 Task: Select the current location as Grand Staircase-Escalante National Monument, Utah, United States . Now zoom + , and verify the location . Show zoom slider
Action: Mouse moved to (108, 54)
Screenshot: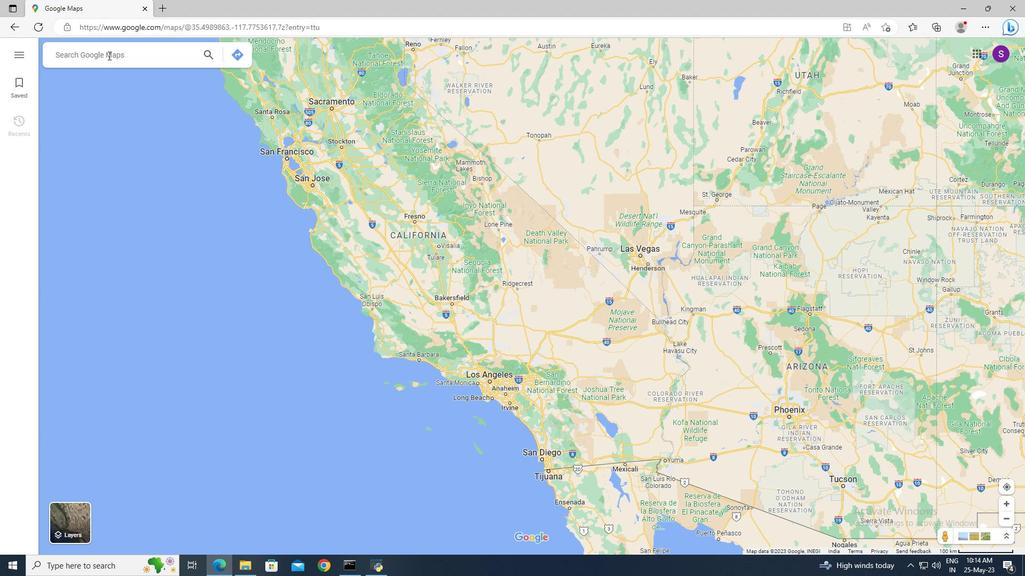 
Action: Mouse pressed left at (108, 54)
Screenshot: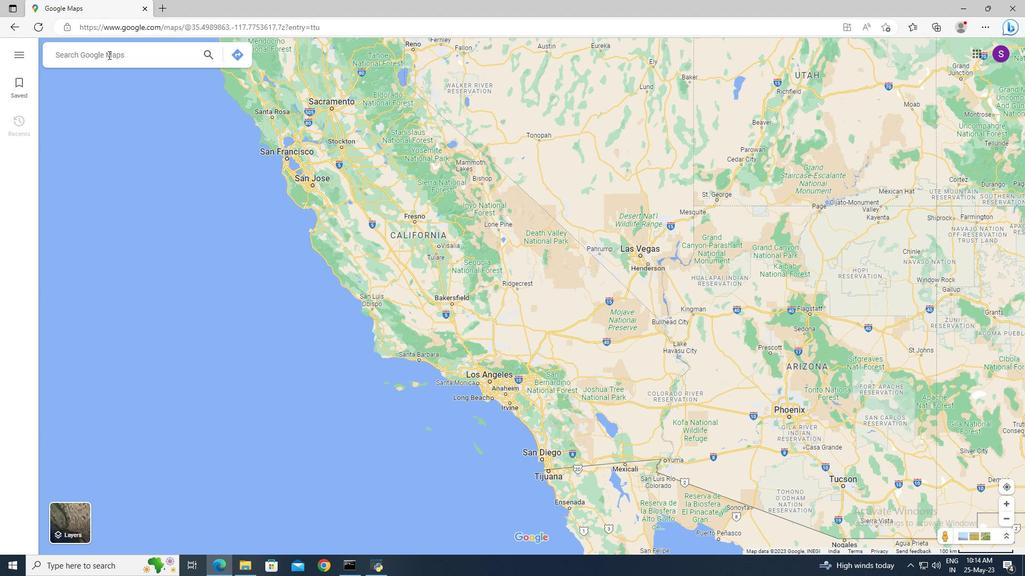 
Action: Key pressed <Key.shift>Grand<Key.space><Key.shift_r>Staircase-<Key.shift><Key.shift><Key.shift>Es
Screenshot: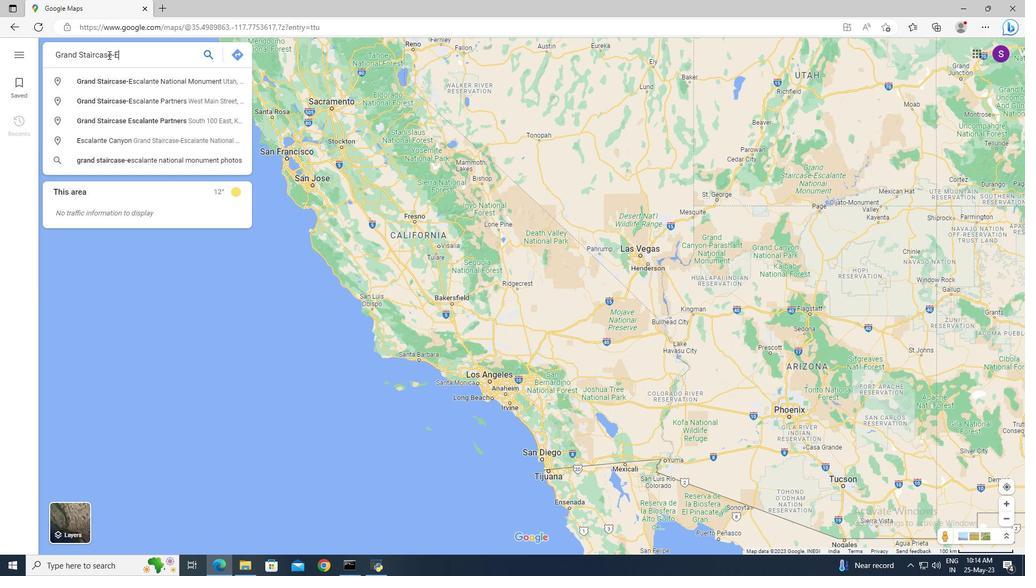 
Action: Mouse moved to (115, 77)
Screenshot: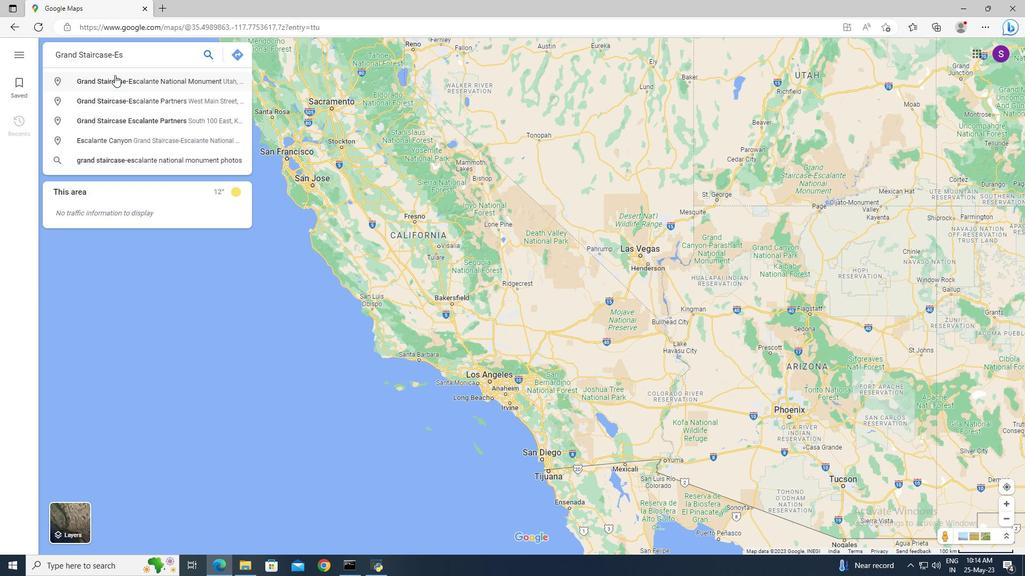 
Action: Mouse pressed left at (115, 77)
Screenshot: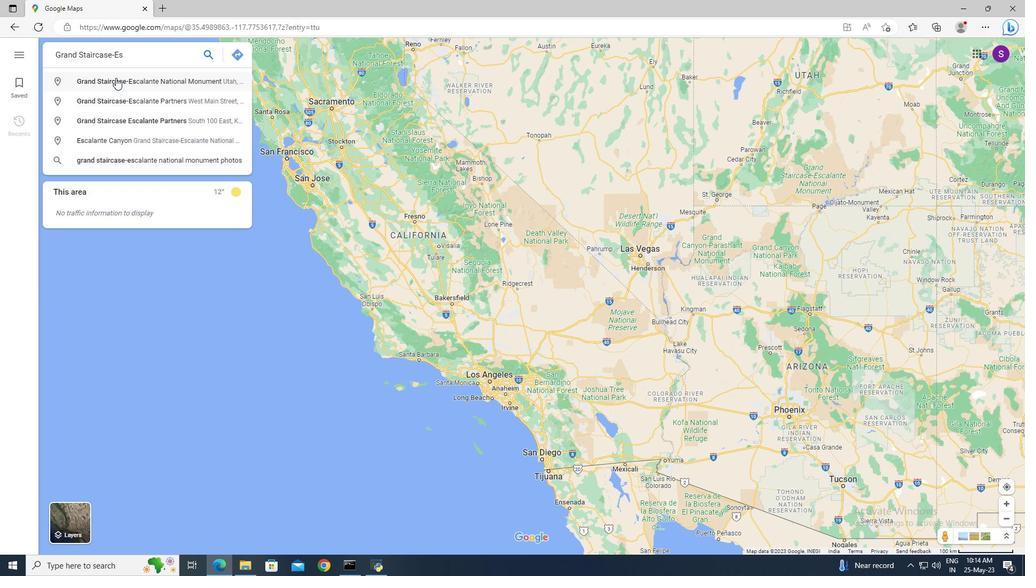 
Action: Mouse moved to (1006, 502)
Screenshot: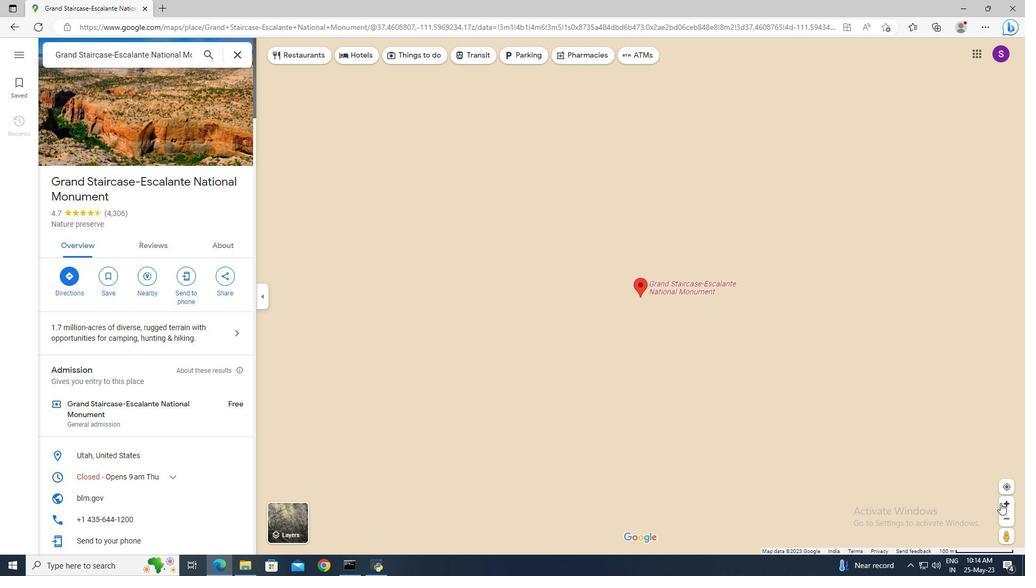 
Action: Mouse pressed left at (1006, 502)
Screenshot: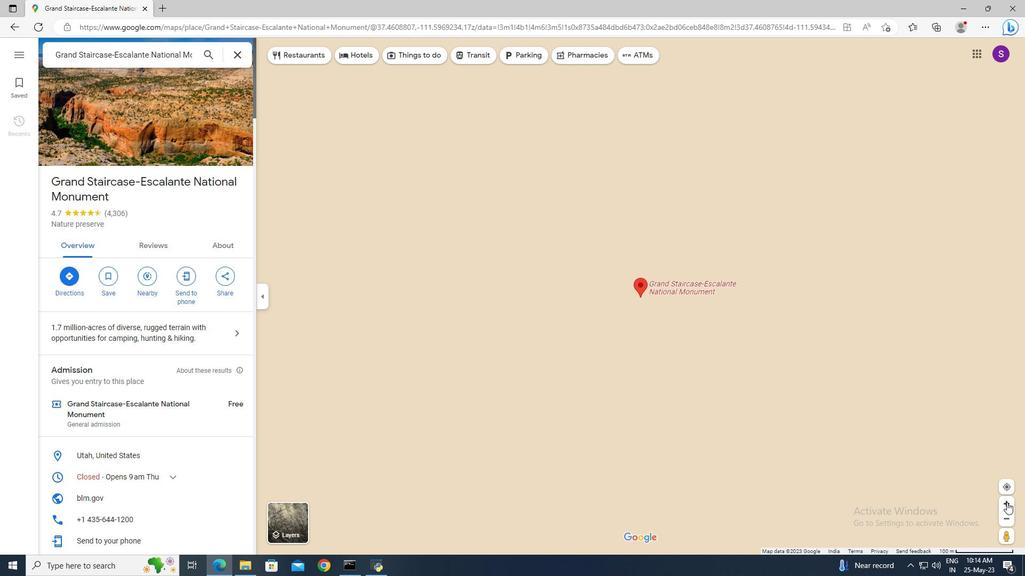
Action: Mouse pressed left at (1006, 502)
Screenshot: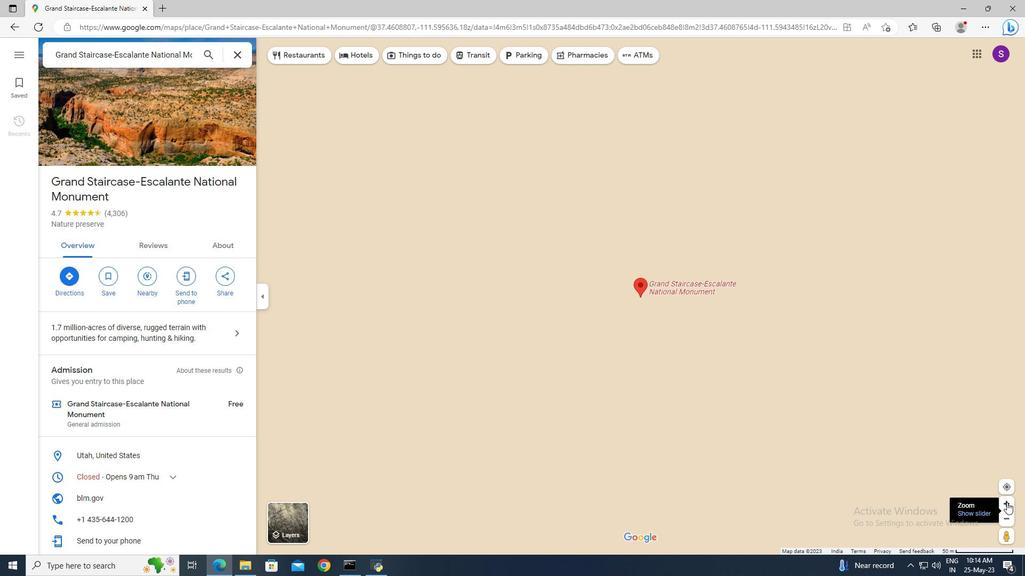 
Action: Mouse pressed left at (1006, 502)
Screenshot: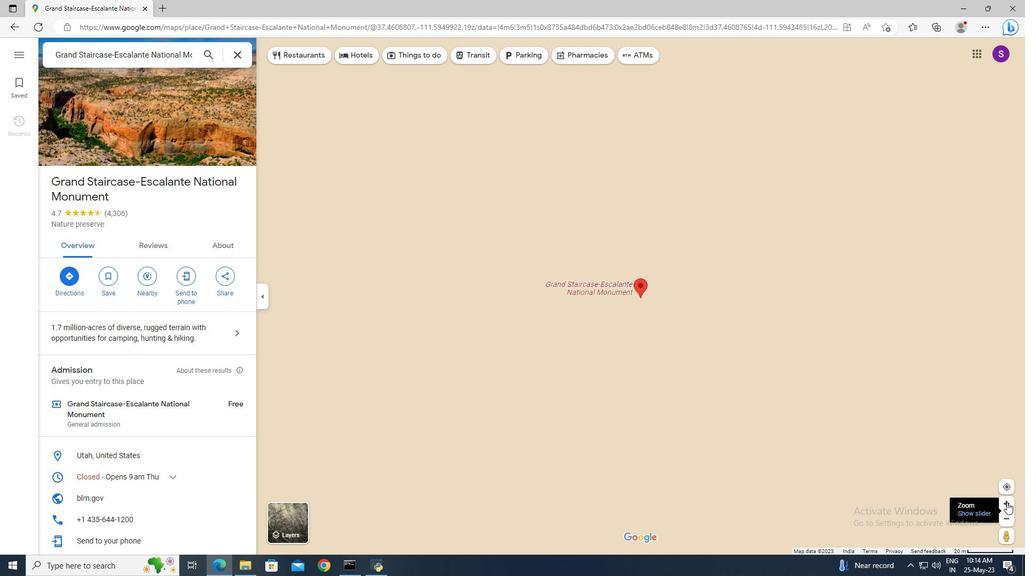 
Action: Mouse pressed left at (1006, 502)
Screenshot: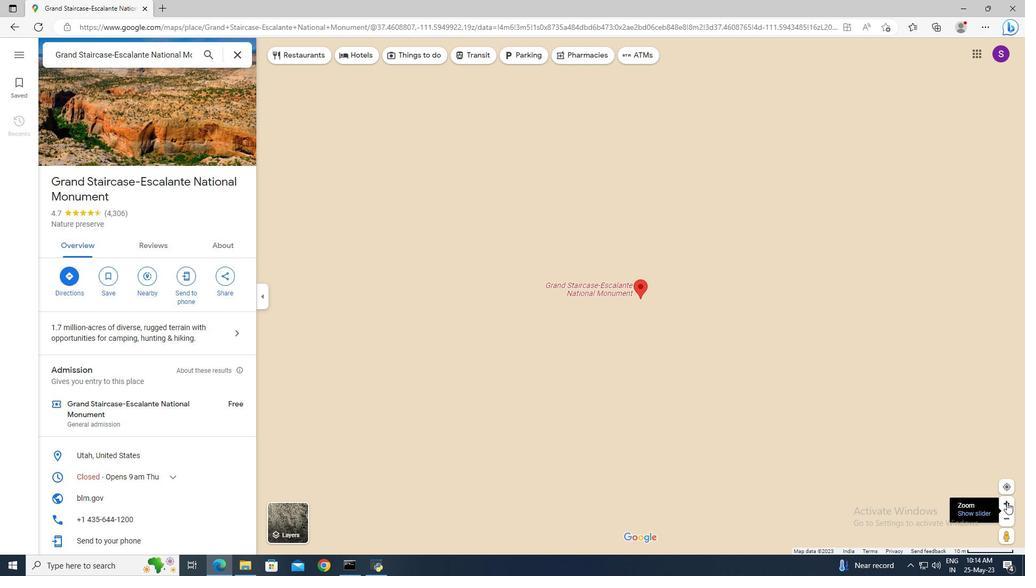 
Action: Mouse pressed left at (1006, 502)
Screenshot: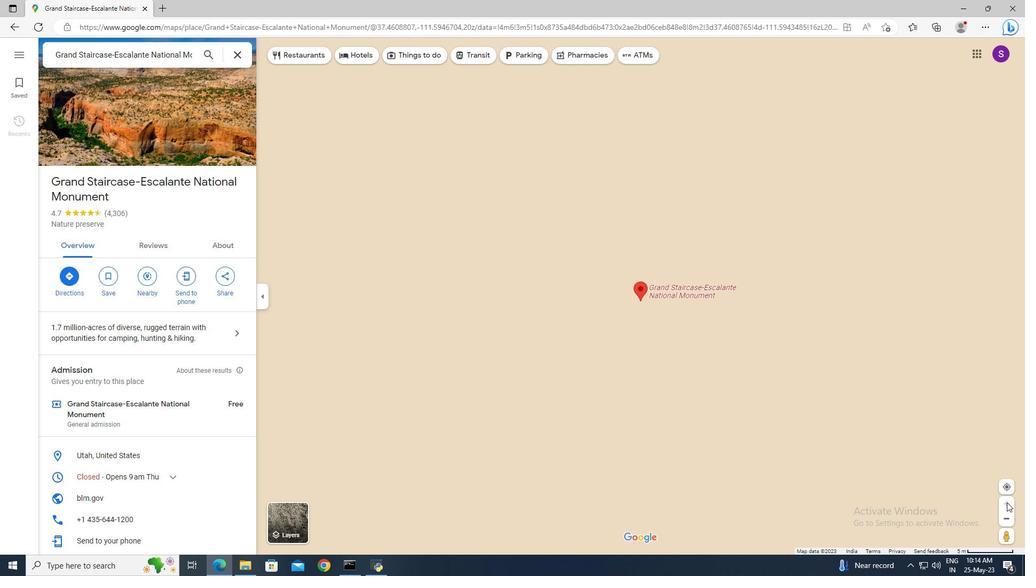 
Action: Mouse moved to (1005, 520)
Screenshot: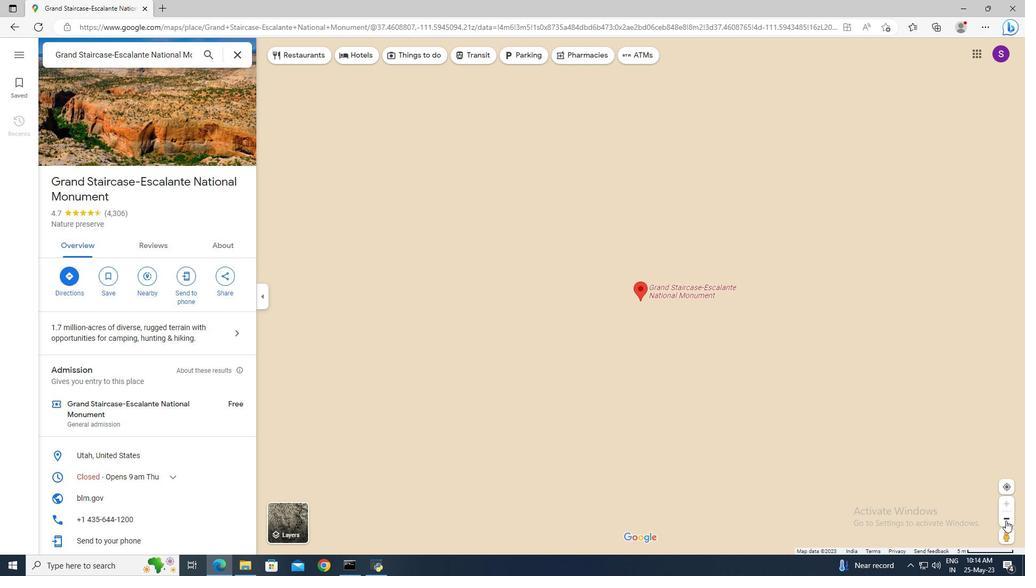 
Action: Mouse pressed left at (1005, 520)
Screenshot: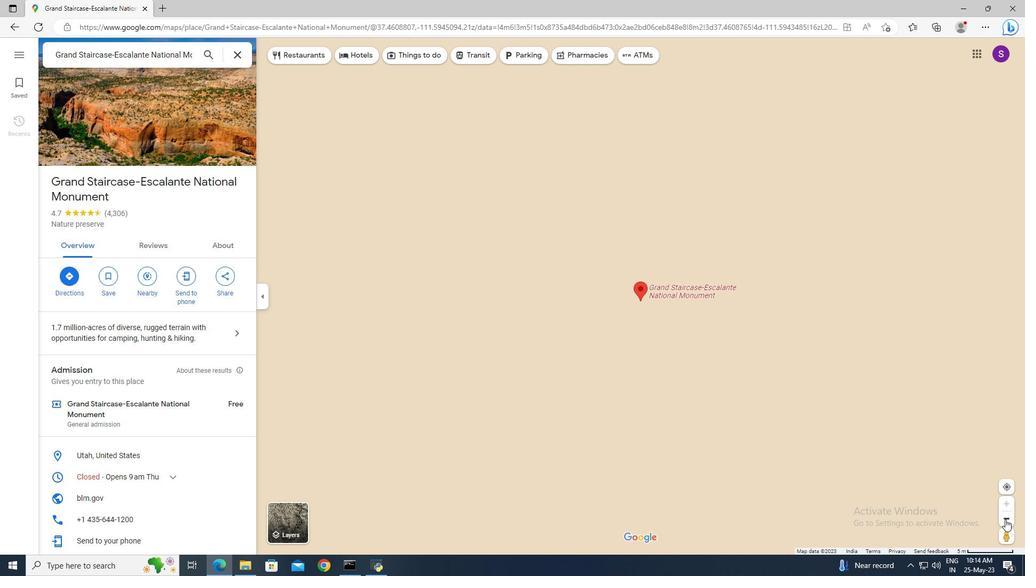 
Action: Mouse moved to (985, 514)
Screenshot: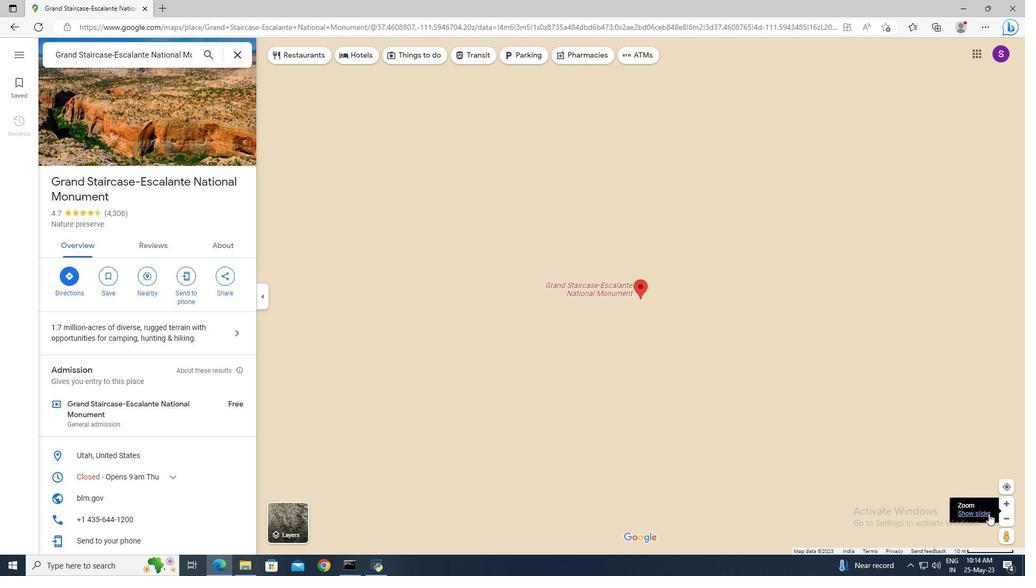 
Action: Mouse pressed left at (985, 514)
Screenshot: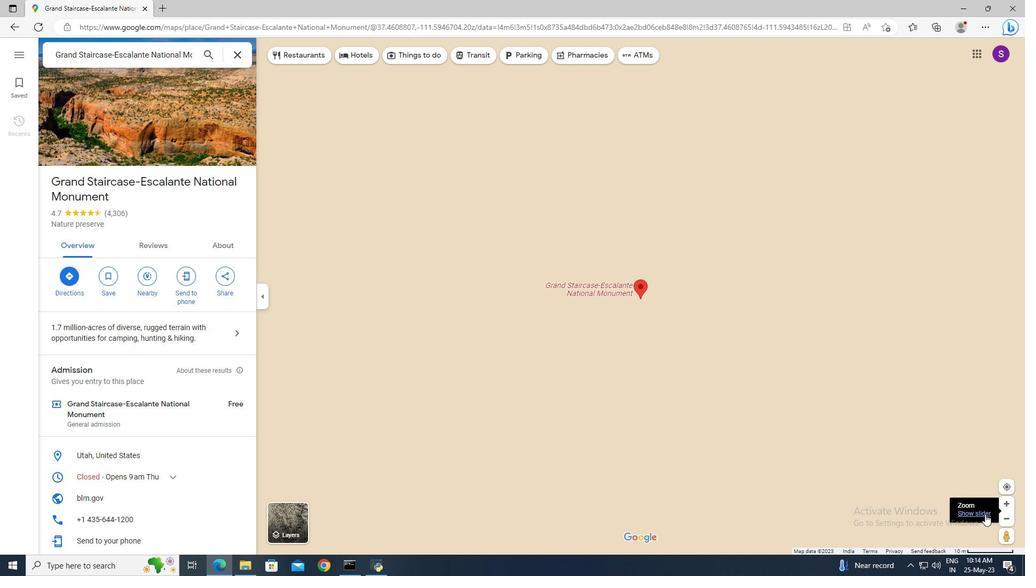 
Action: Mouse moved to (1010, 437)
Screenshot: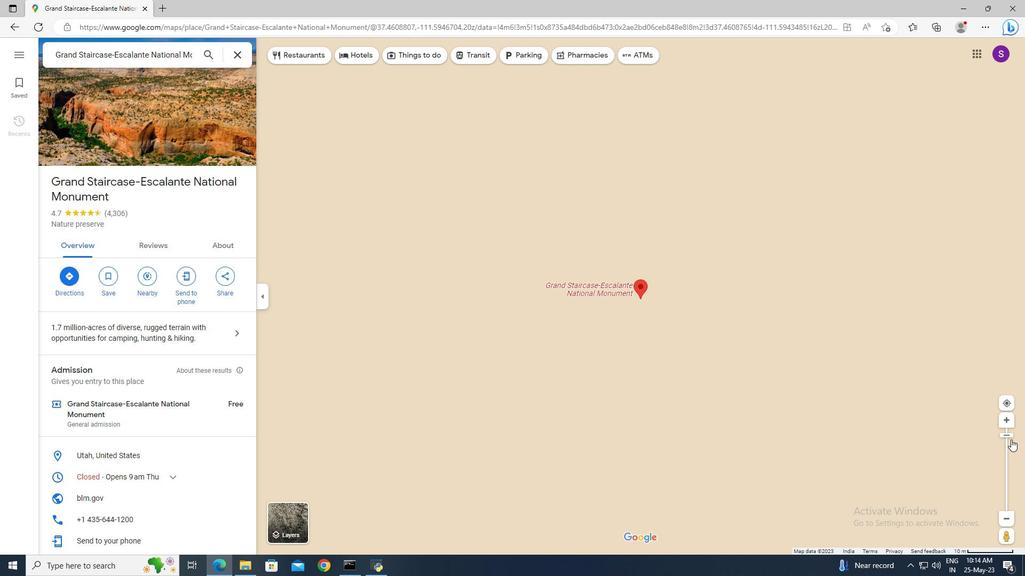
Action: Mouse pressed left at (1010, 437)
Screenshot: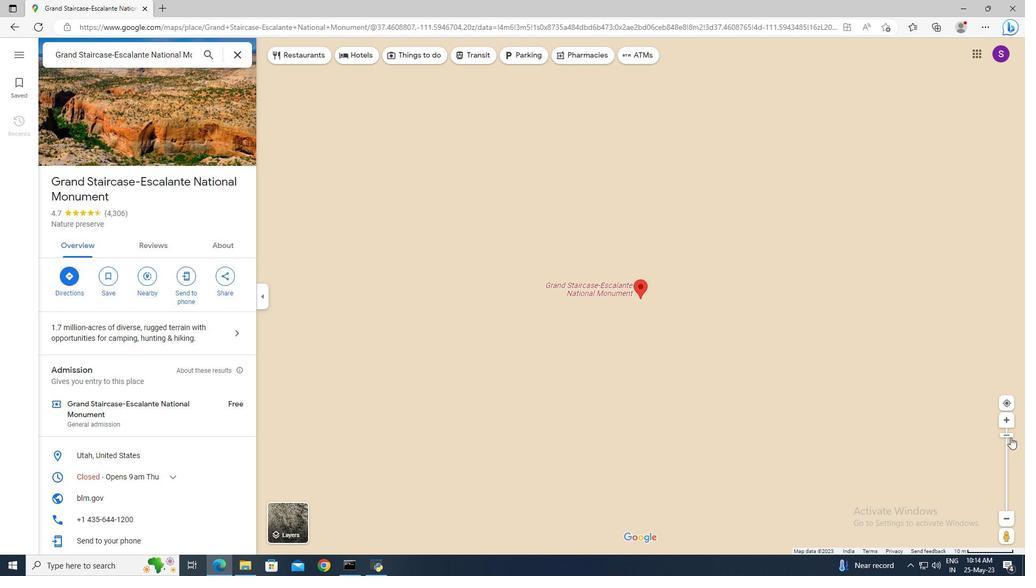 
Action: Mouse moved to (644, 287)
Screenshot: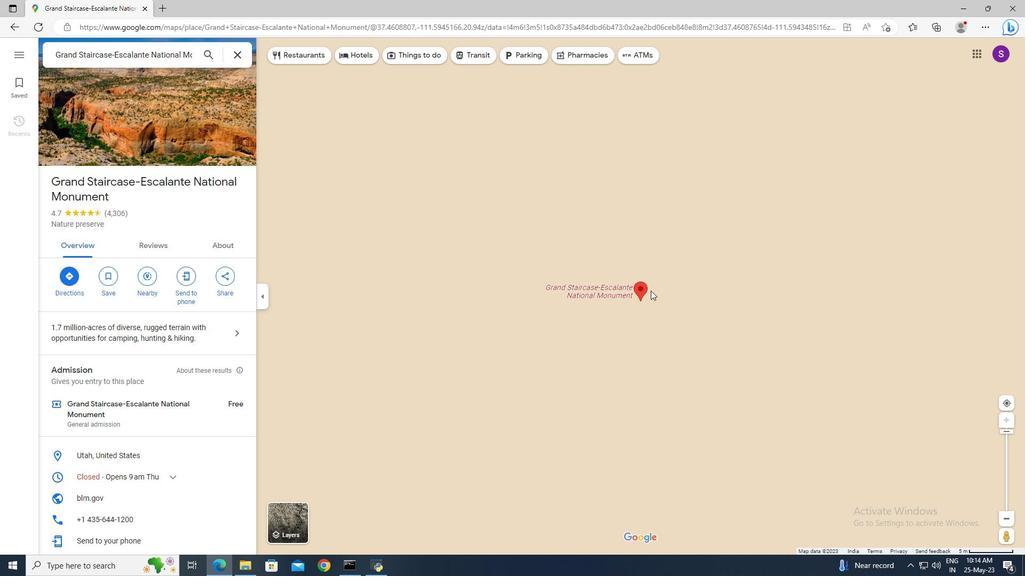 
Action: Mouse pressed left at (644, 287)
Screenshot: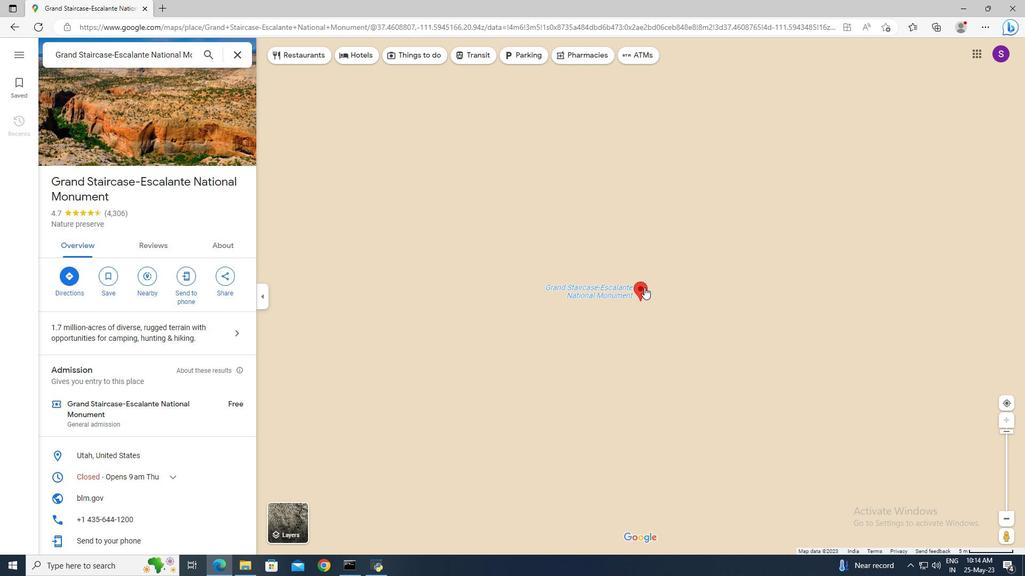 
Action: Mouse moved to (133, 105)
Screenshot: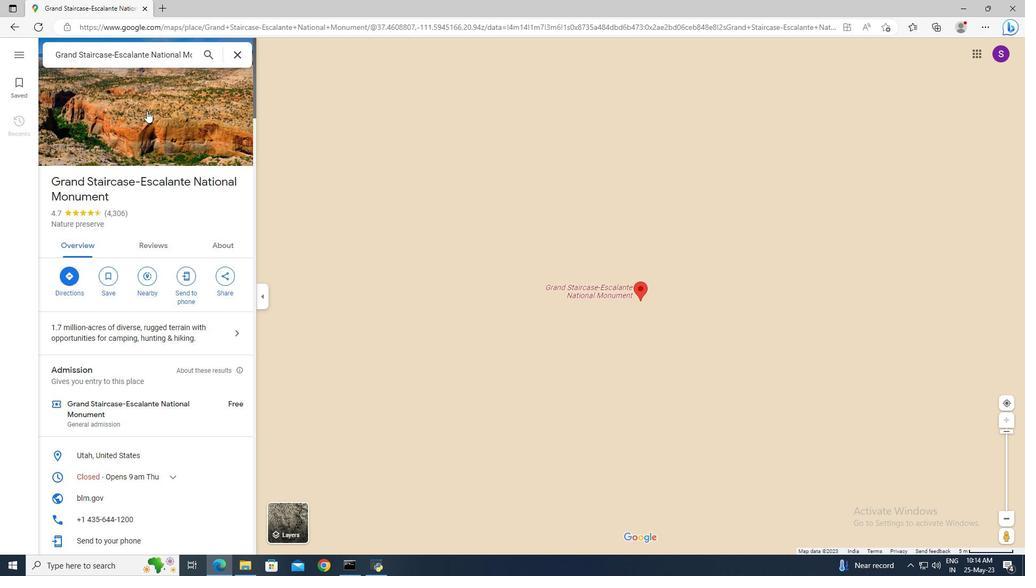 
Action: Mouse pressed left at (133, 105)
Screenshot: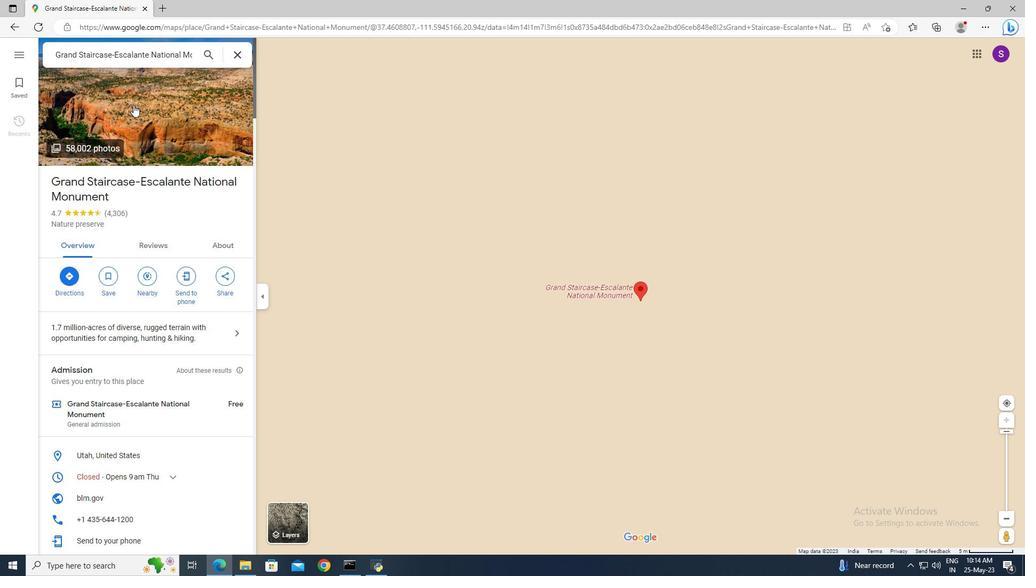 
Action: Mouse moved to (218, 298)
Screenshot: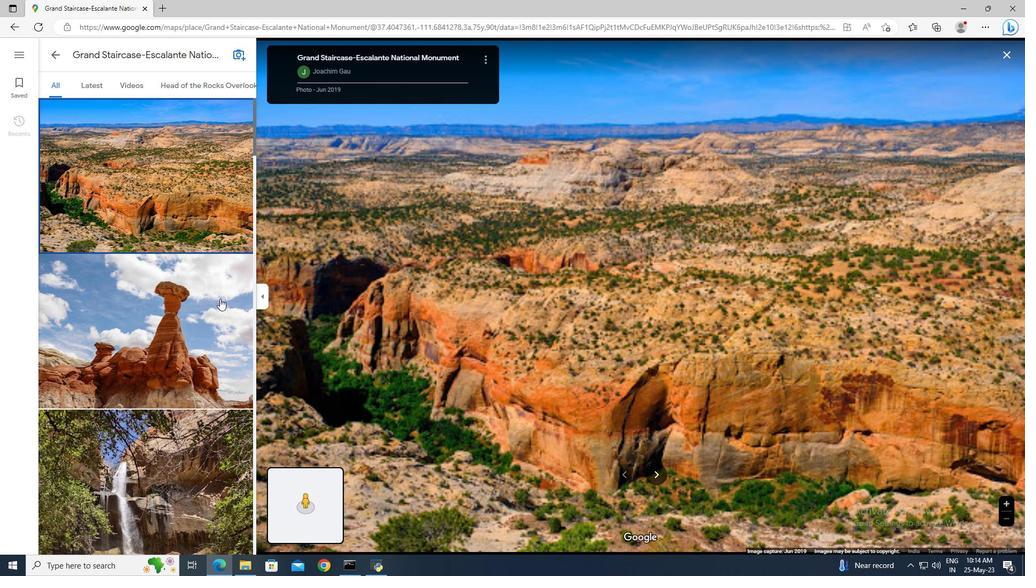 
Action: Mouse scrolled (218, 297) with delta (0, 0)
Screenshot: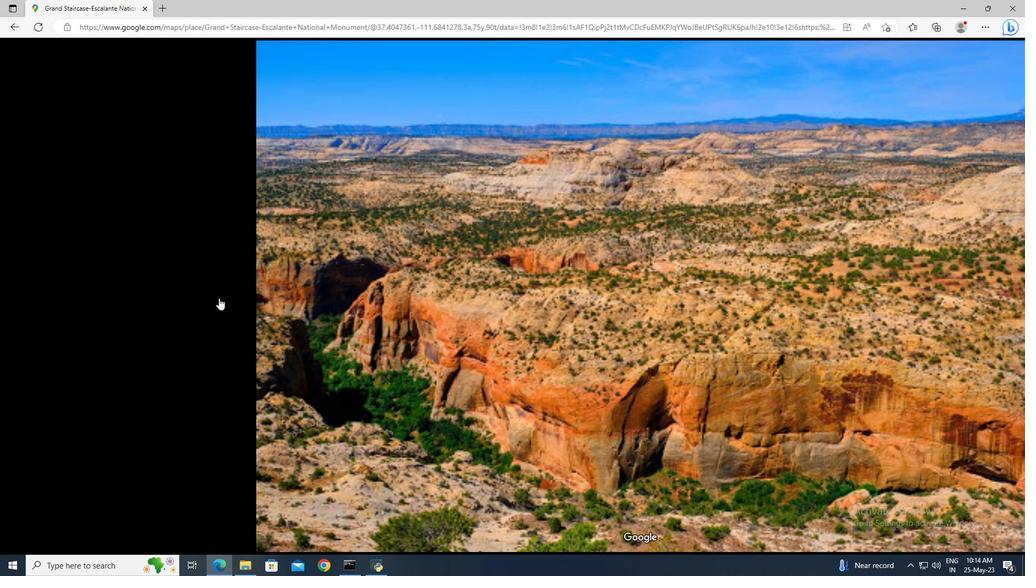 
Action: Mouse scrolled (218, 297) with delta (0, 0)
Screenshot: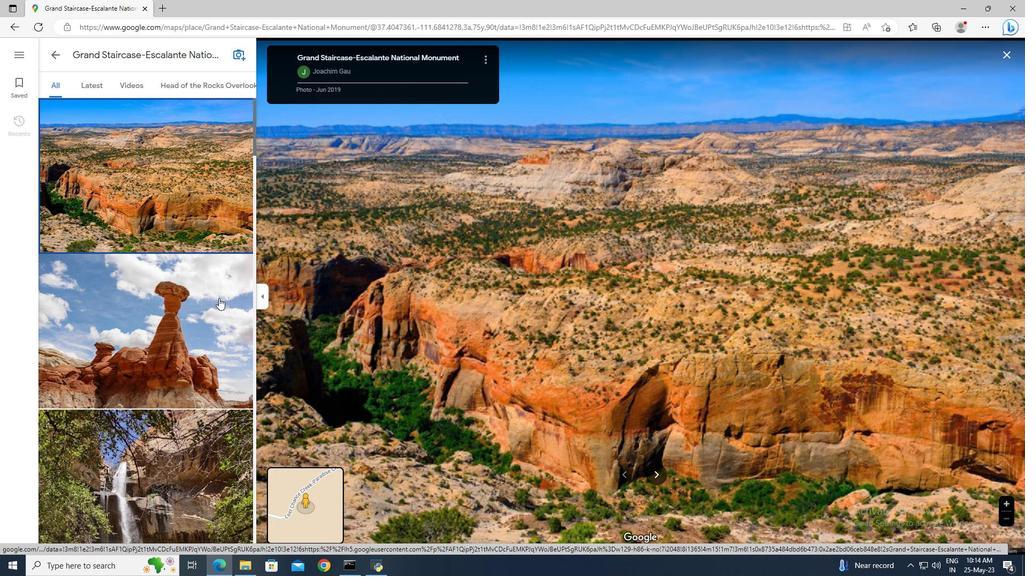 
Action: Mouse scrolled (218, 297) with delta (0, 0)
Screenshot: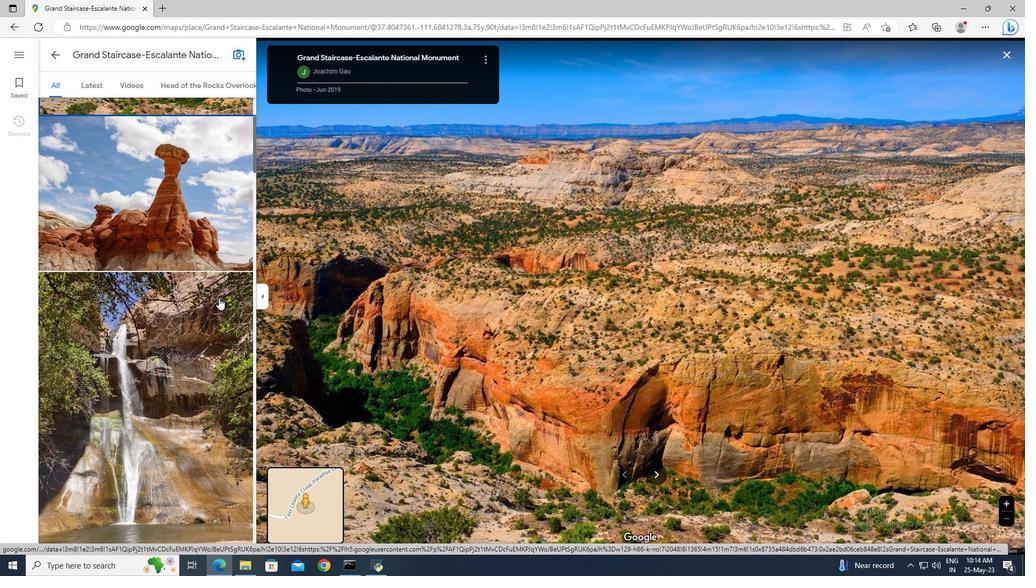
Action: Mouse scrolled (218, 297) with delta (0, 0)
Screenshot: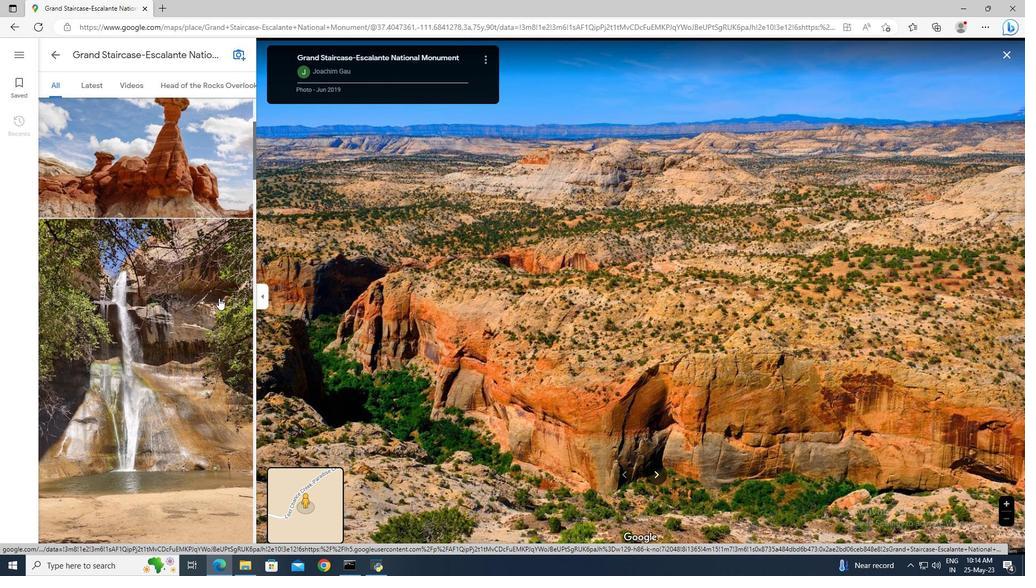 
Action: Mouse scrolled (218, 297) with delta (0, 0)
Screenshot: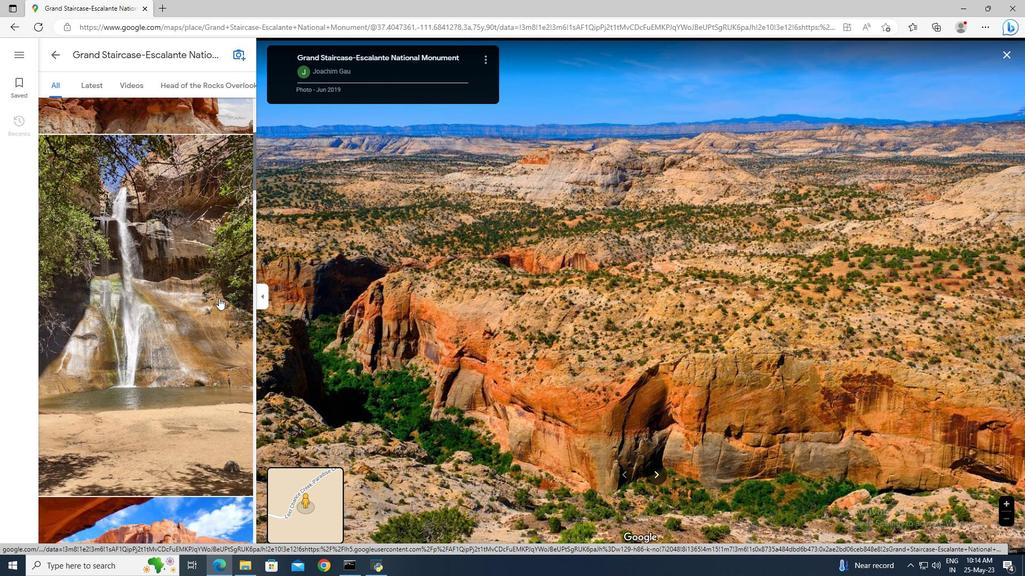 
Action: Mouse scrolled (218, 297) with delta (0, 0)
Screenshot: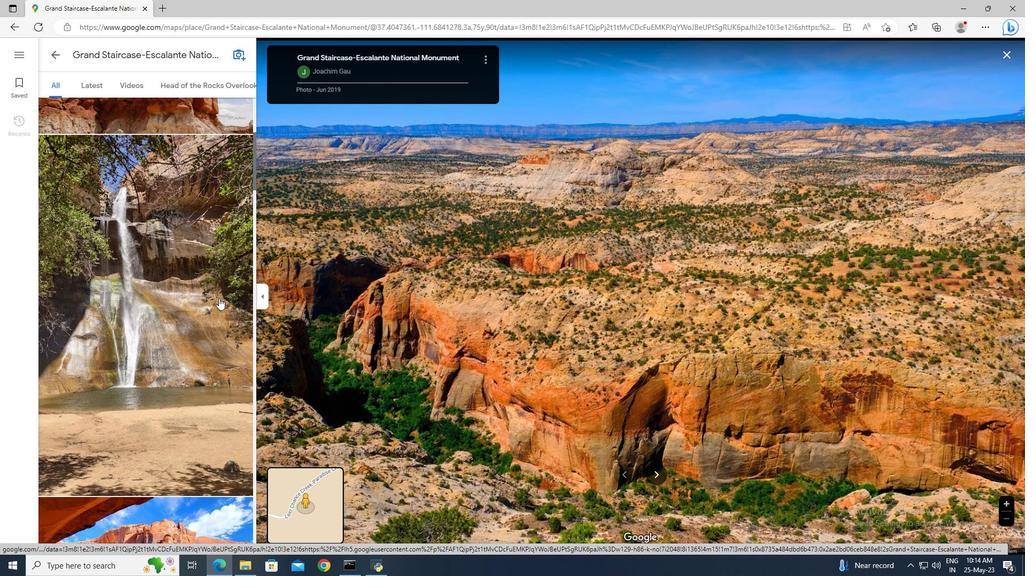 
Action: Mouse scrolled (218, 297) with delta (0, 0)
Screenshot: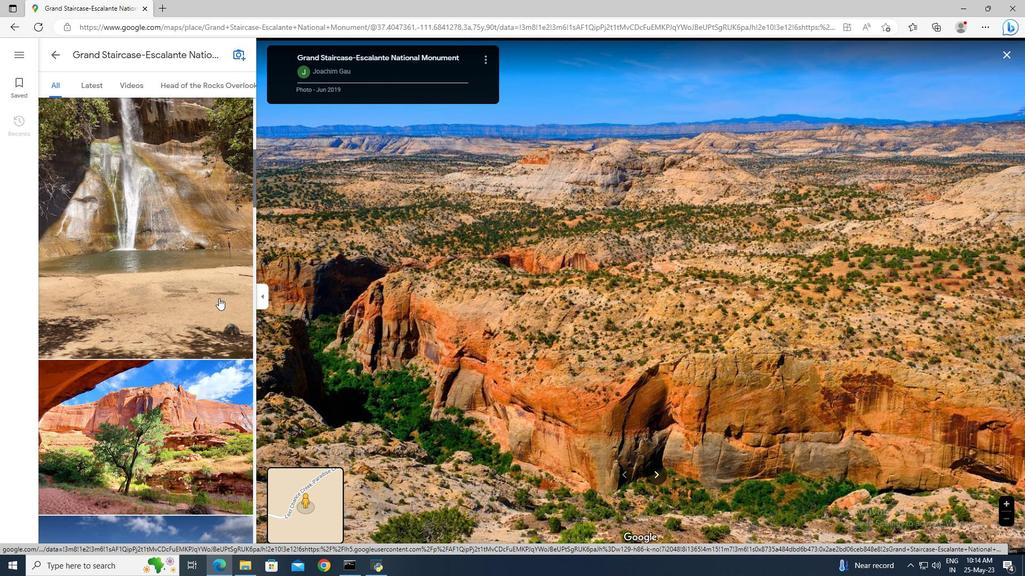 
Action: Mouse scrolled (218, 297) with delta (0, 0)
Screenshot: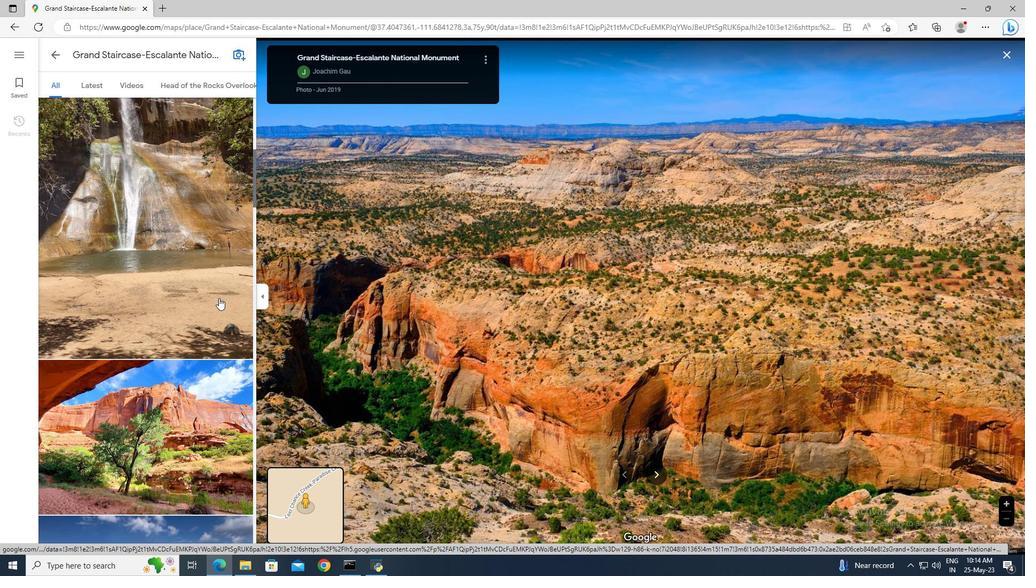 
Action: Mouse scrolled (218, 297) with delta (0, 0)
Screenshot: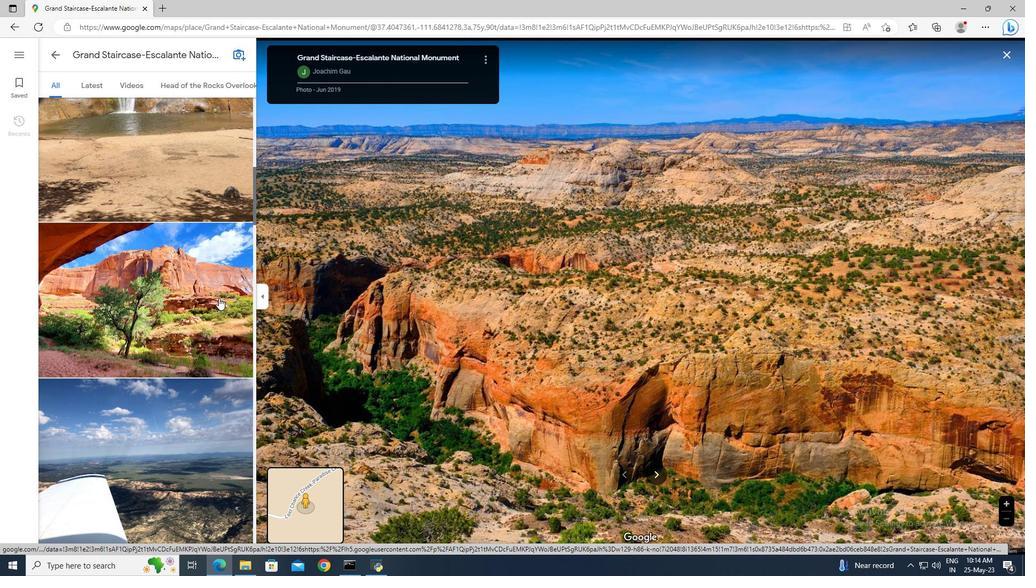 
Action: Mouse scrolled (218, 297) with delta (0, 0)
Screenshot: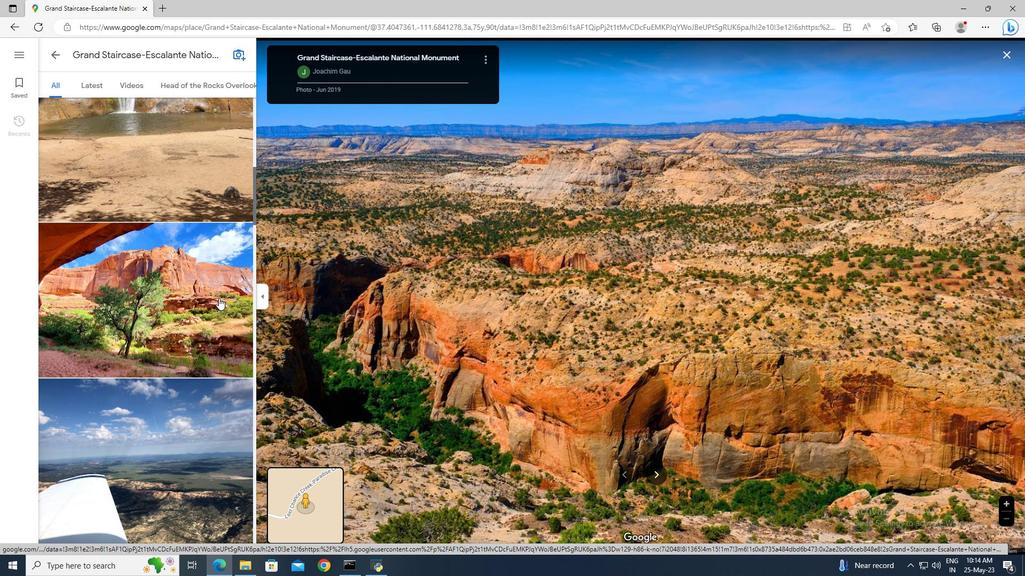 
Action: Mouse scrolled (218, 297) with delta (0, 0)
Screenshot: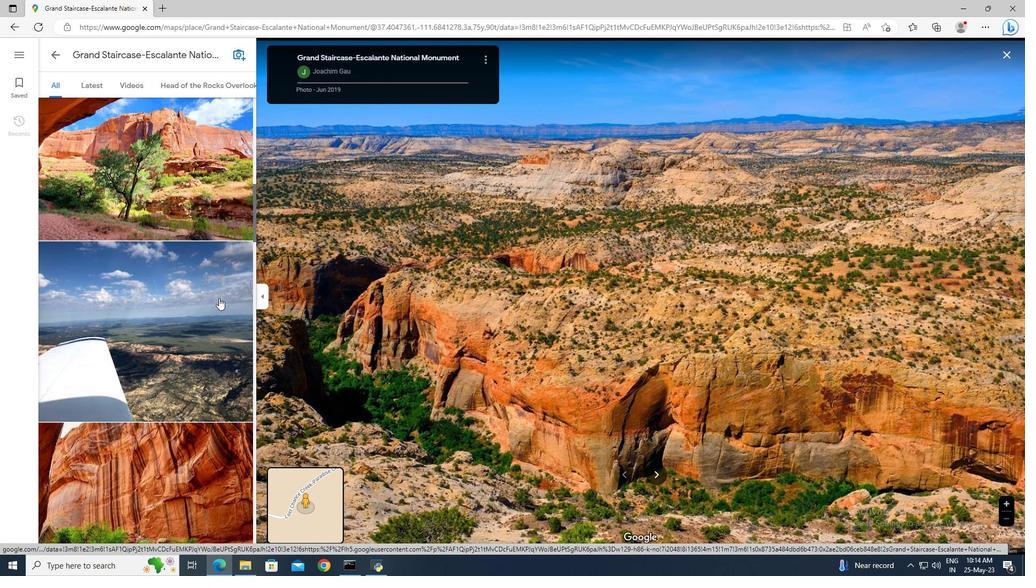 
Action: Mouse scrolled (218, 297) with delta (0, 0)
Screenshot: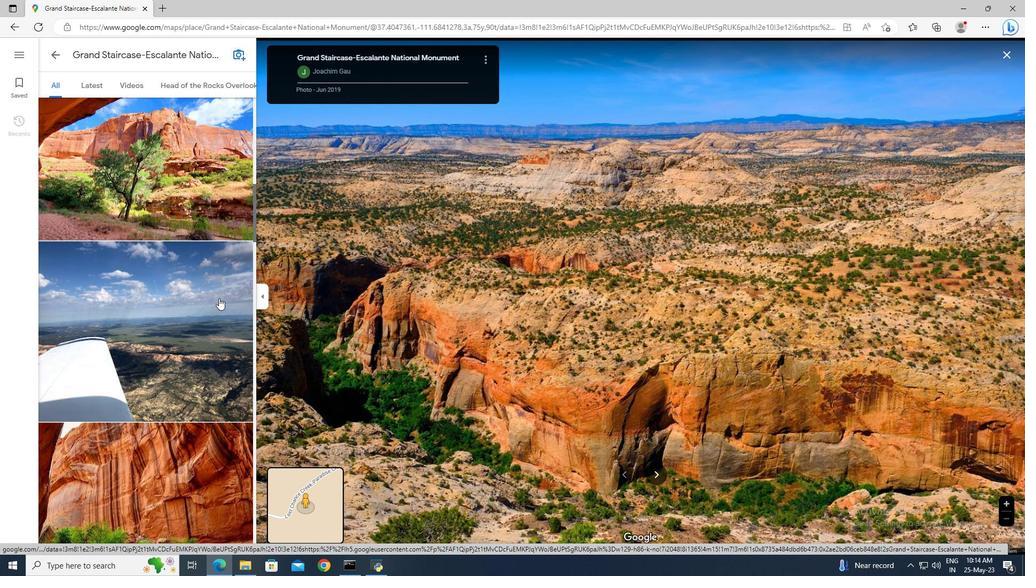 
Action: Mouse scrolled (218, 297) with delta (0, 0)
Screenshot: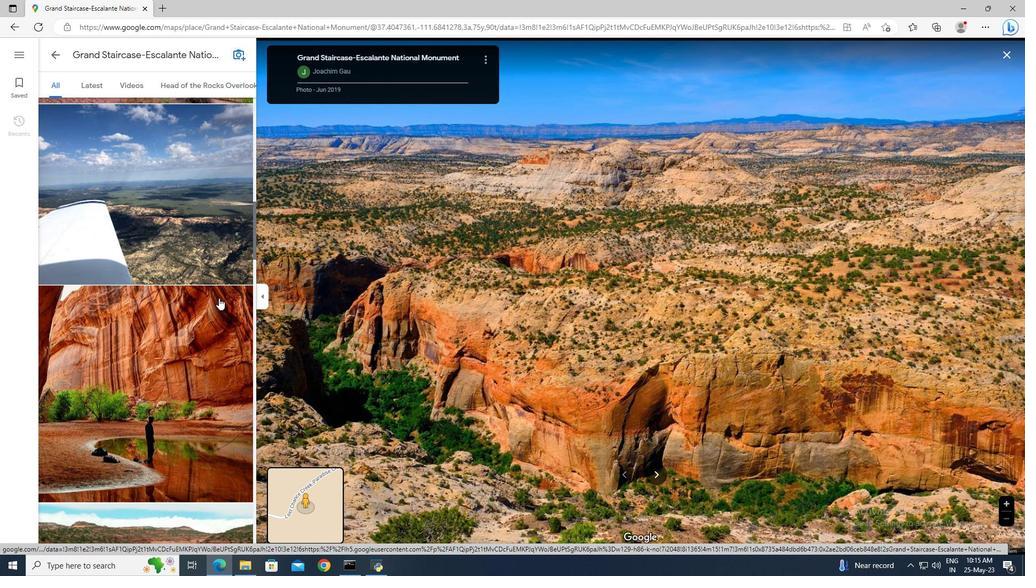 
Action: Mouse scrolled (218, 297) with delta (0, 0)
Screenshot: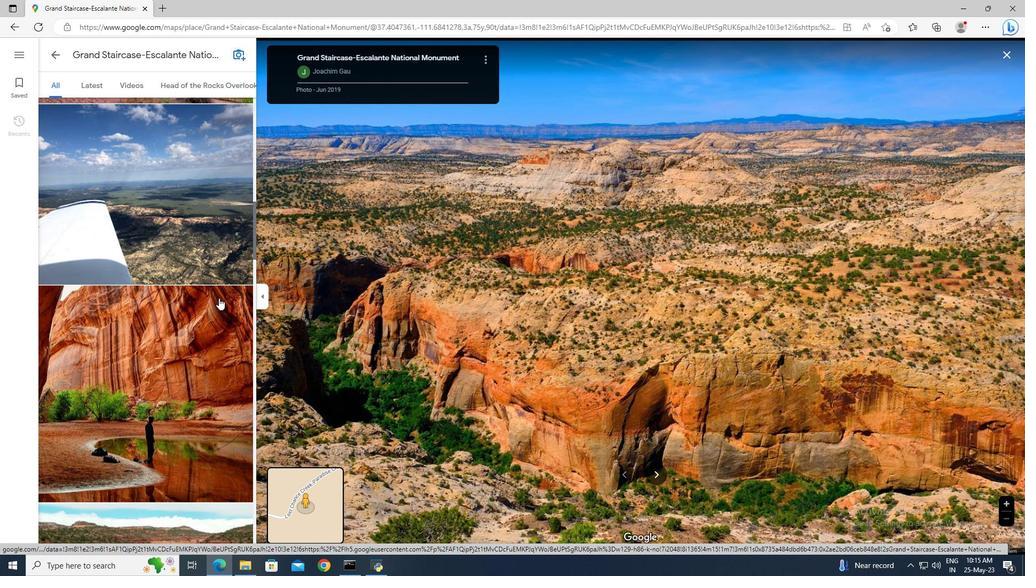 
Action: Mouse scrolled (218, 297) with delta (0, 0)
Screenshot: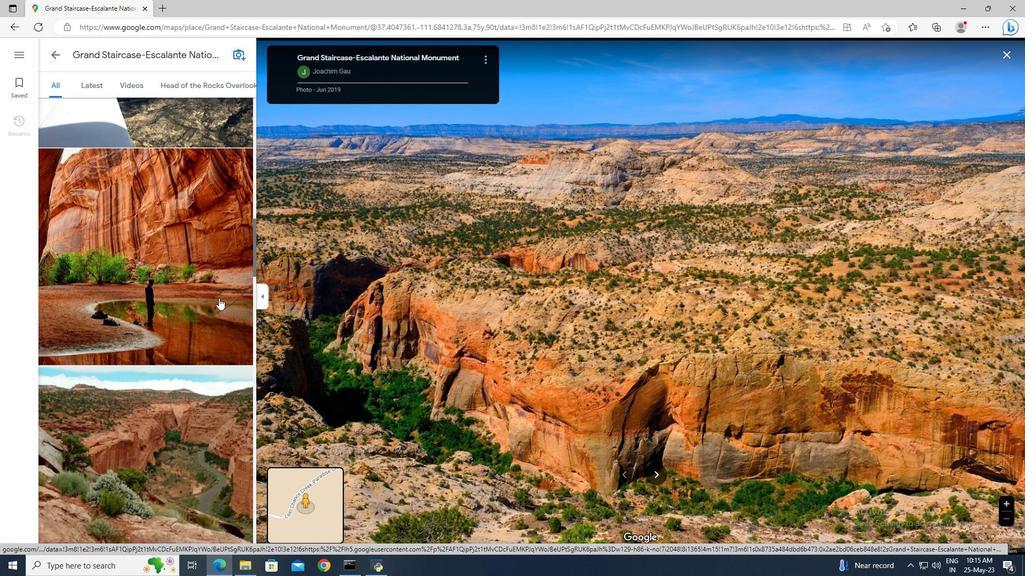 
Action: Mouse scrolled (218, 297) with delta (0, 0)
Screenshot: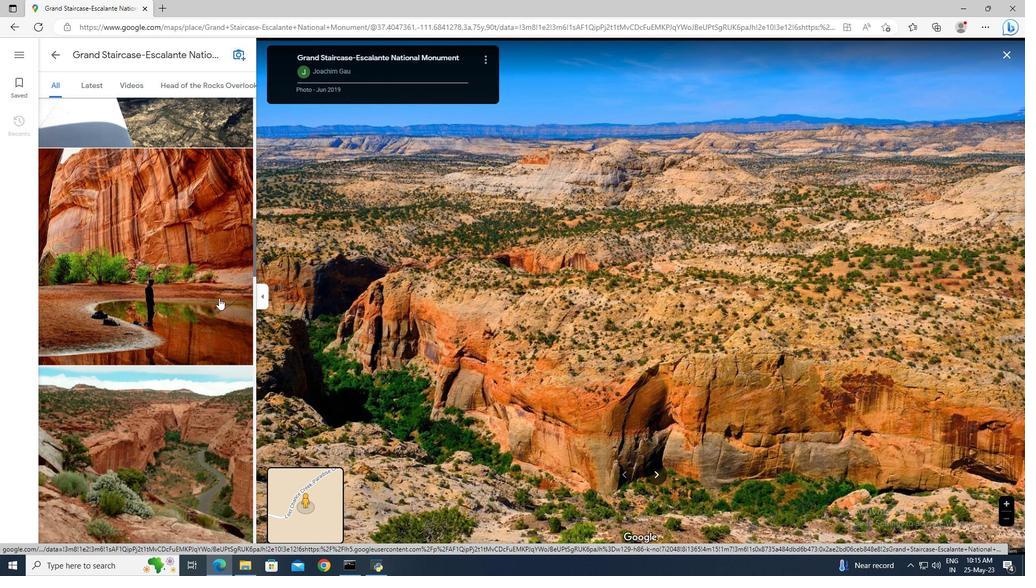 
Action: Mouse scrolled (218, 297) with delta (0, 0)
Screenshot: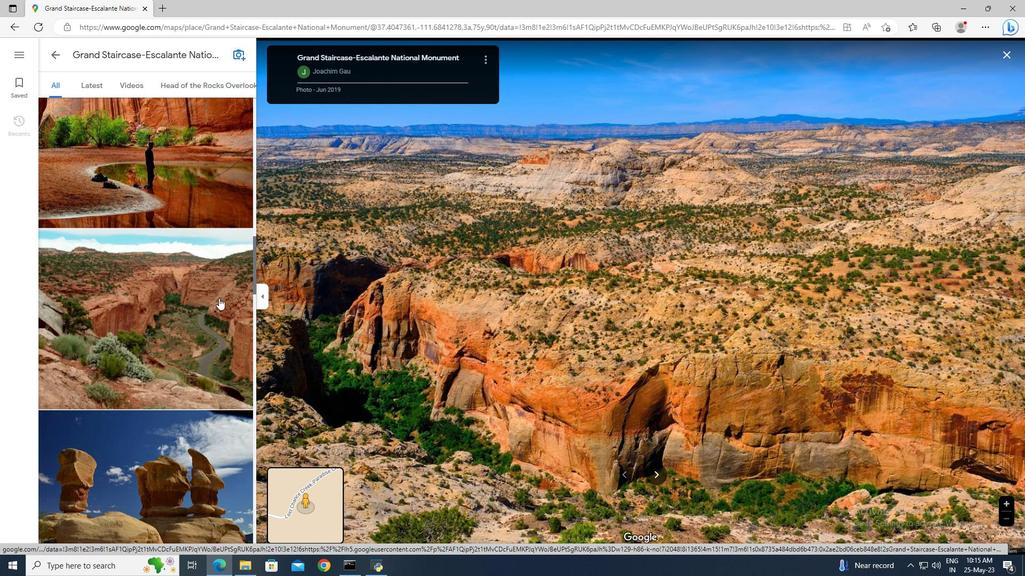
Action: Mouse scrolled (218, 297) with delta (0, 0)
Screenshot: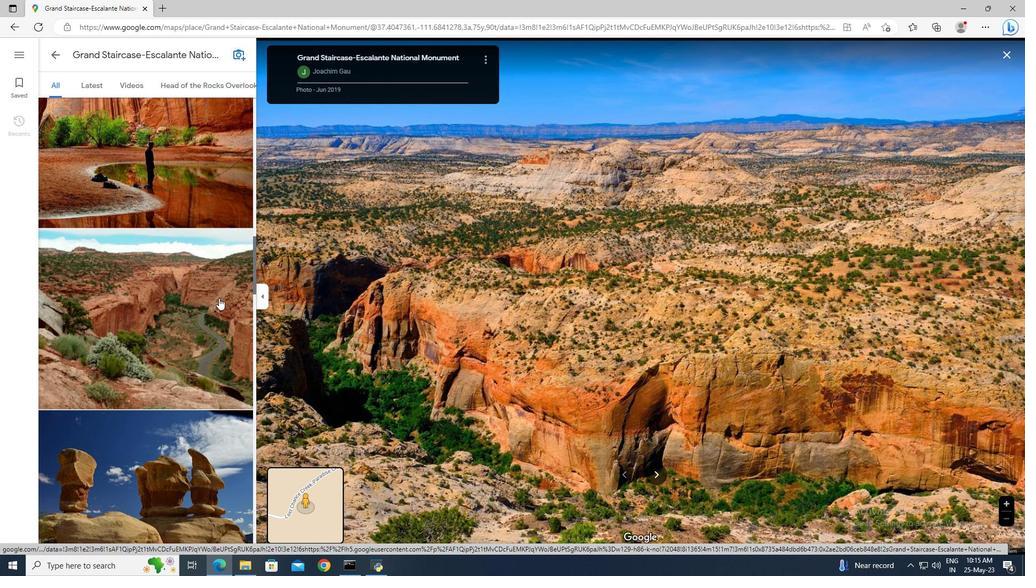 
Action: Mouse scrolled (218, 298) with delta (0, 0)
Screenshot: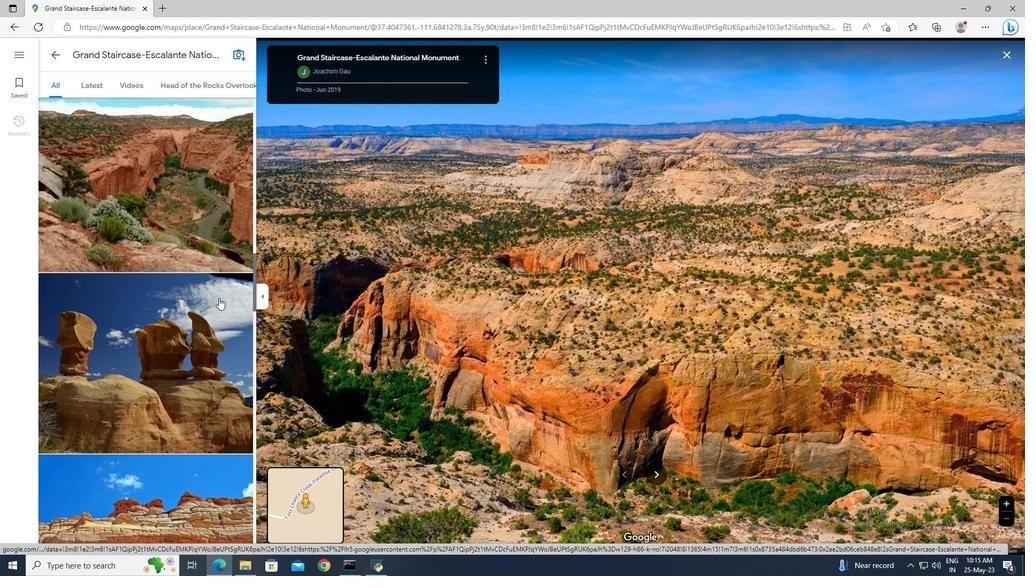 
Action: Mouse scrolled (218, 298) with delta (0, 0)
Screenshot: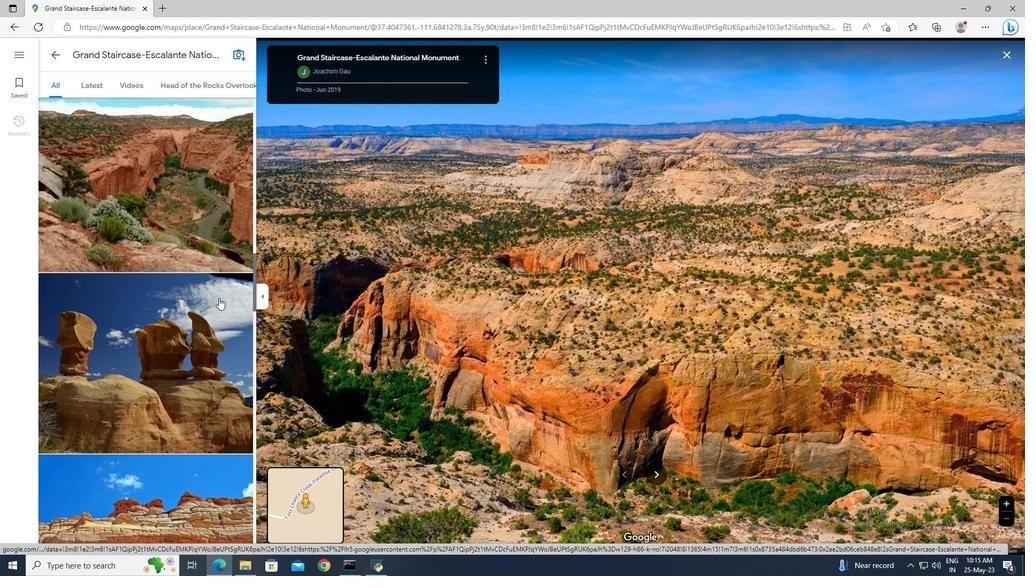
Action: Mouse moved to (191, 91)
Screenshot: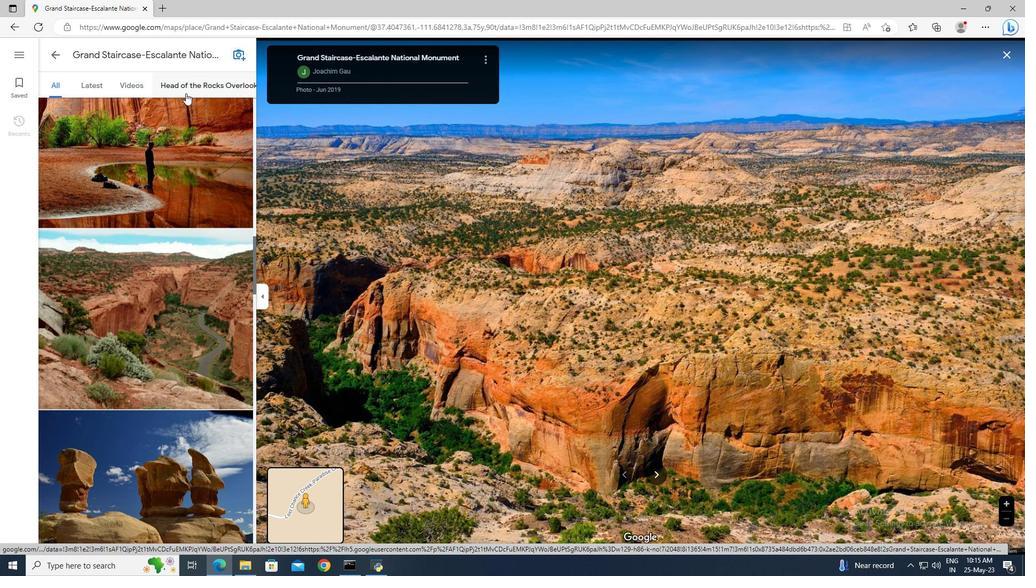
Action: Mouse pressed left at (191, 91)
Screenshot: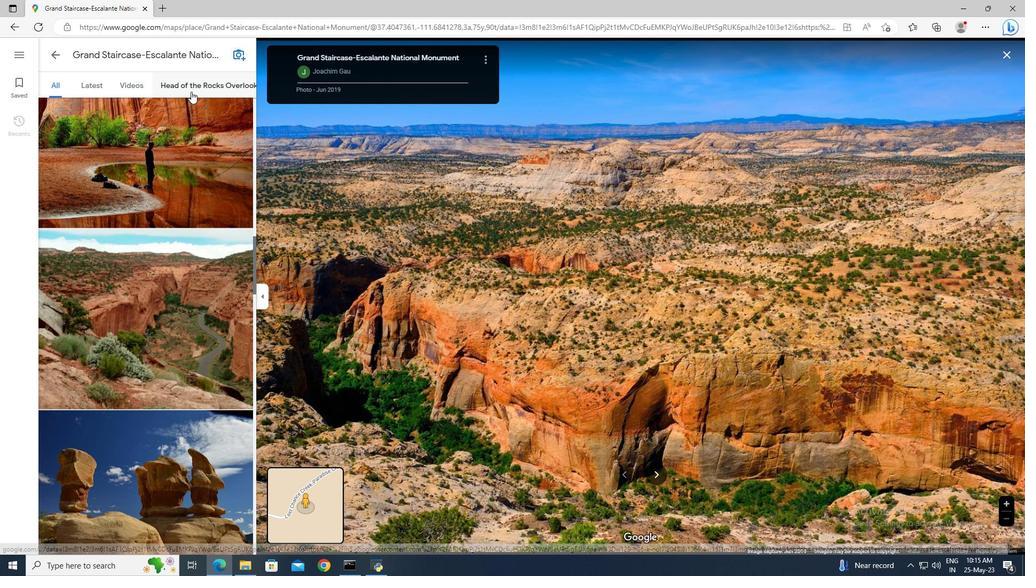 
Action: Mouse moved to (245, 90)
Screenshot: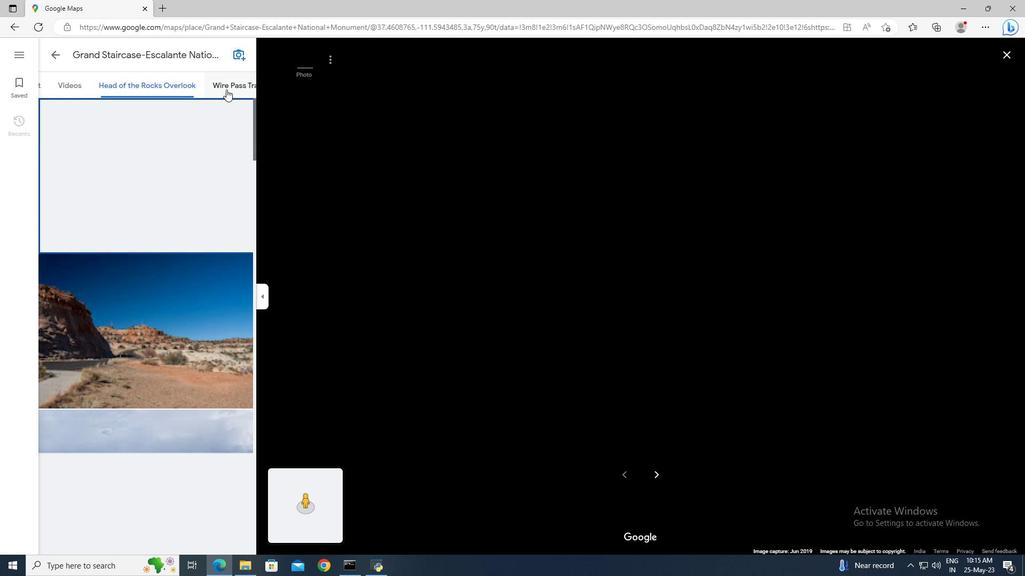 
Action: Mouse pressed left at (245, 90)
Screenshot: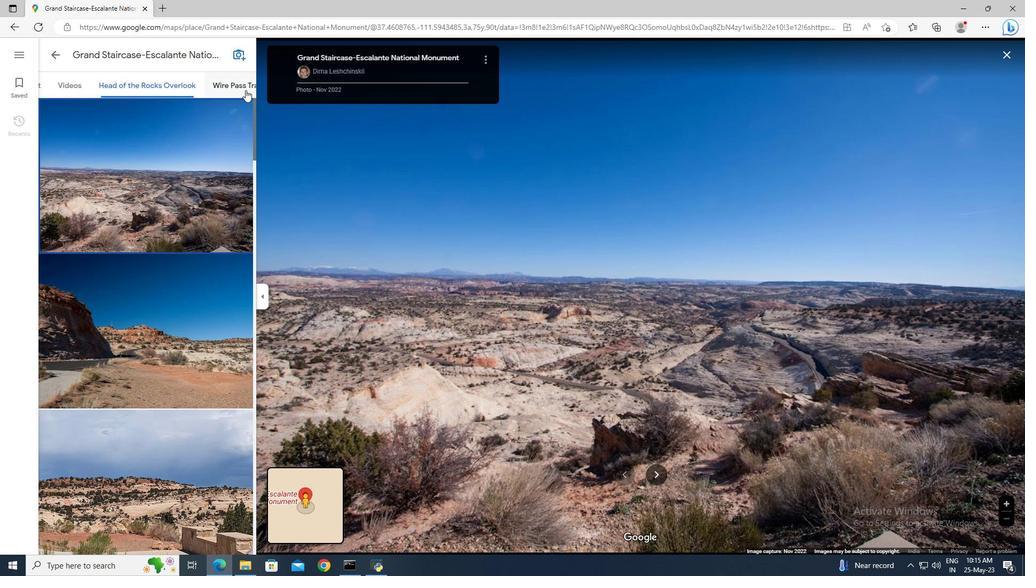 
Action: Mouse moved to (1006, 54)
Screenshot: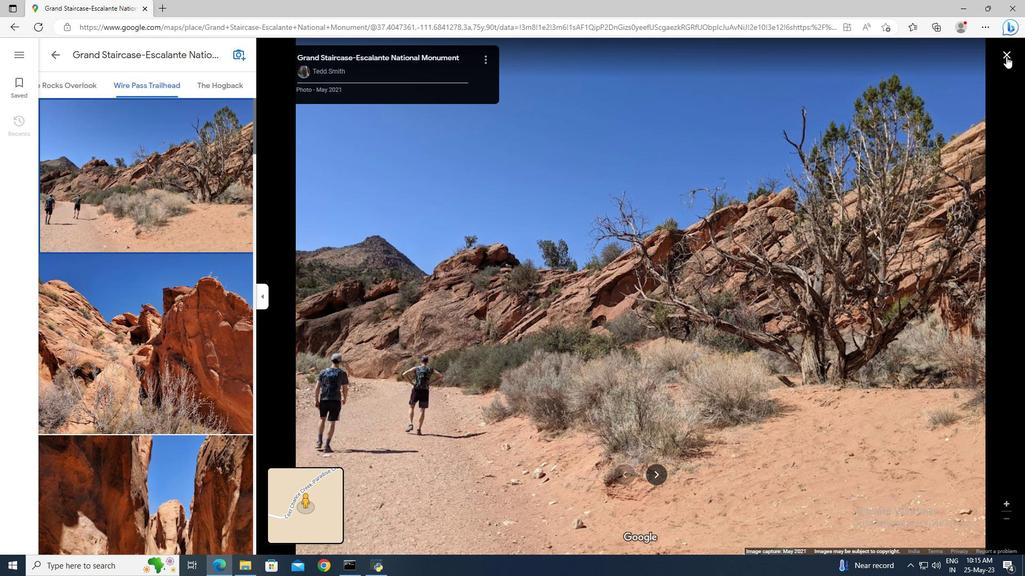 
Action: Mouse pressed left at (1006, 54)
Screenshot: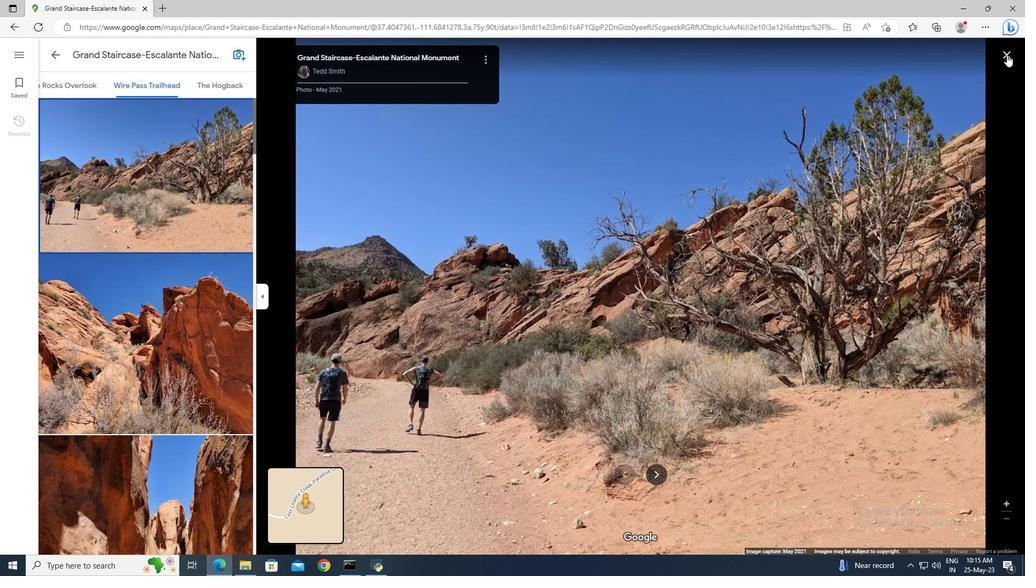 
Action: Mouse moved to (564, 126)
Screenshot: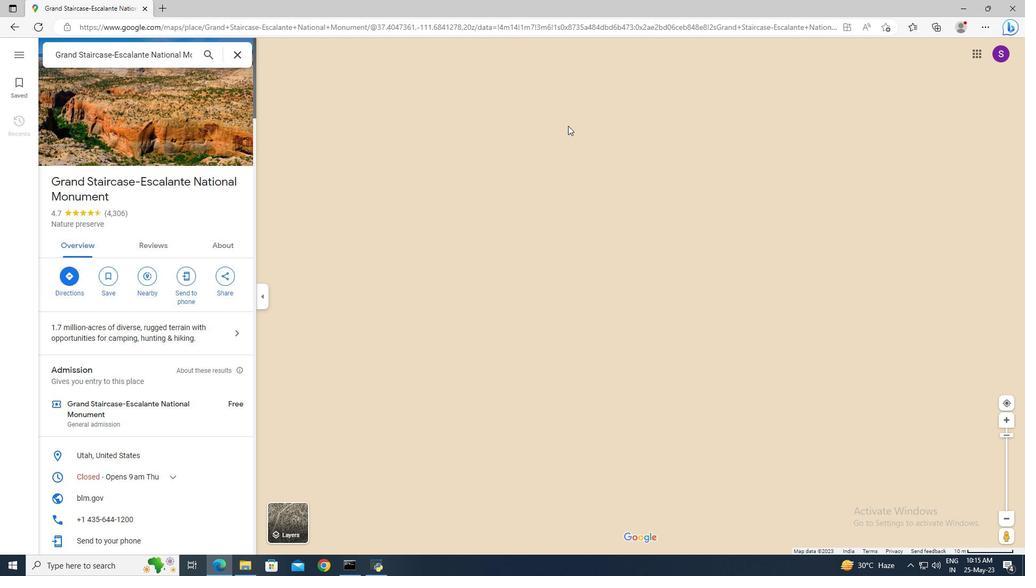 
